 Task: Update the status of the saved search to active.
Action: Mouse moved to (401, 309)
Screenshot: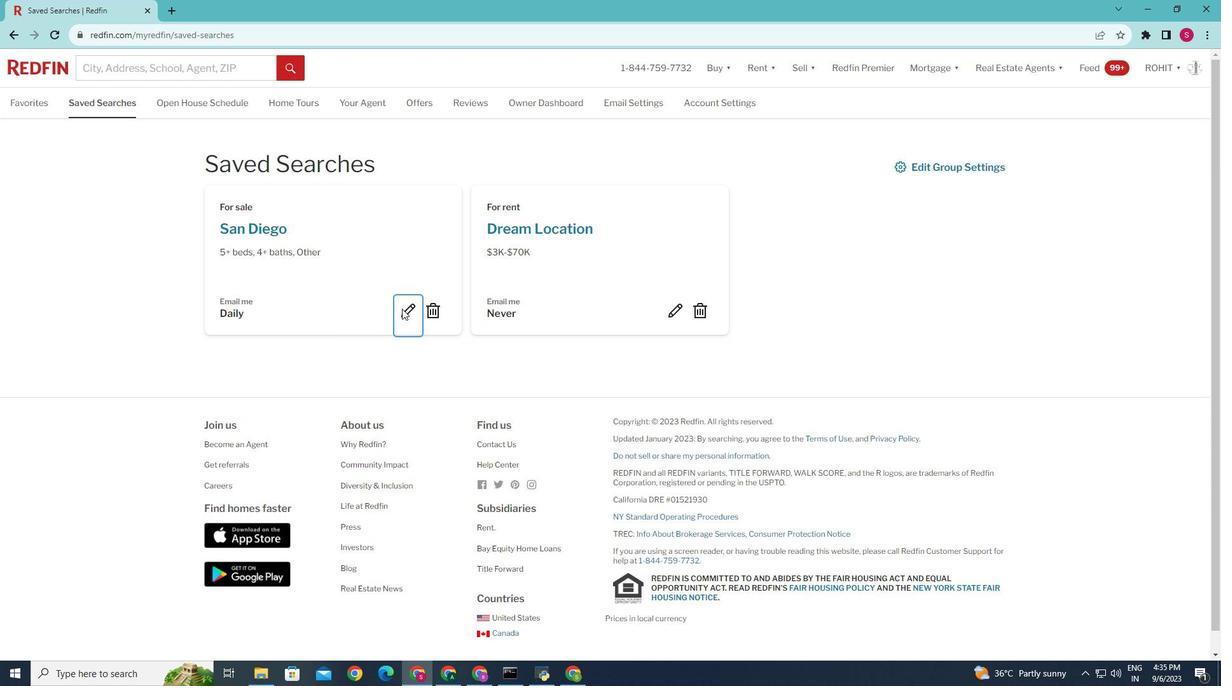 
Action: Mouse pressed left at (401, 309)
Screenshot: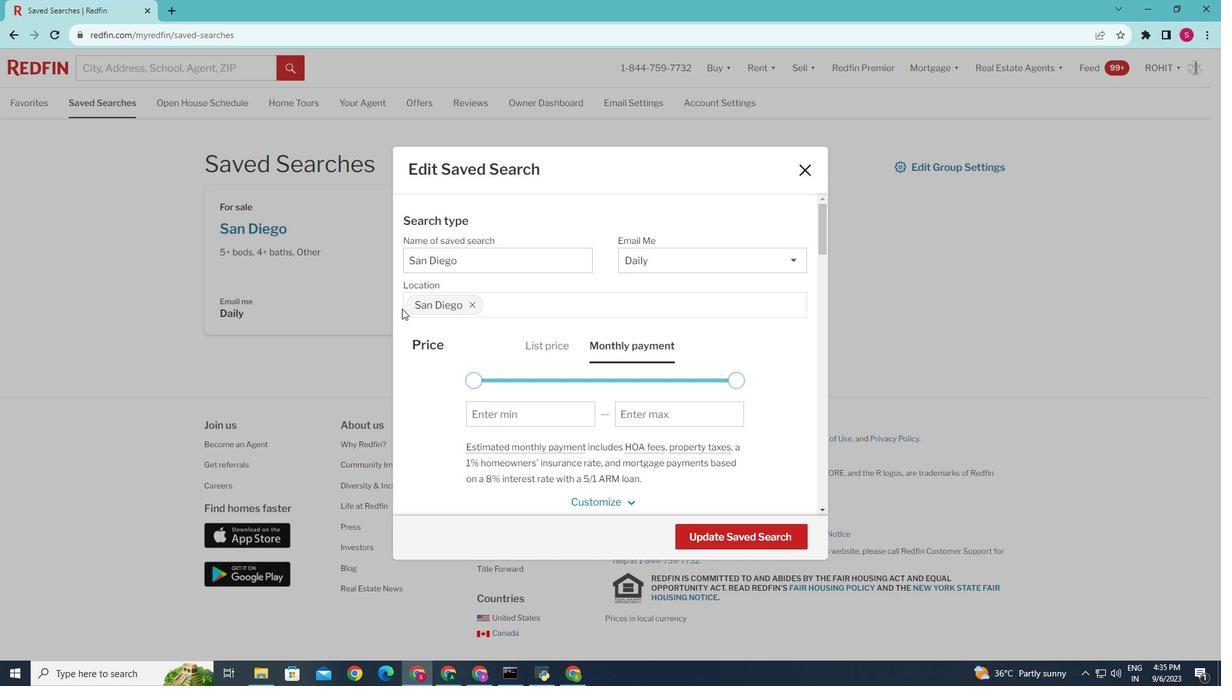
Action: Mouse moved to (475, 345)
Screenshot: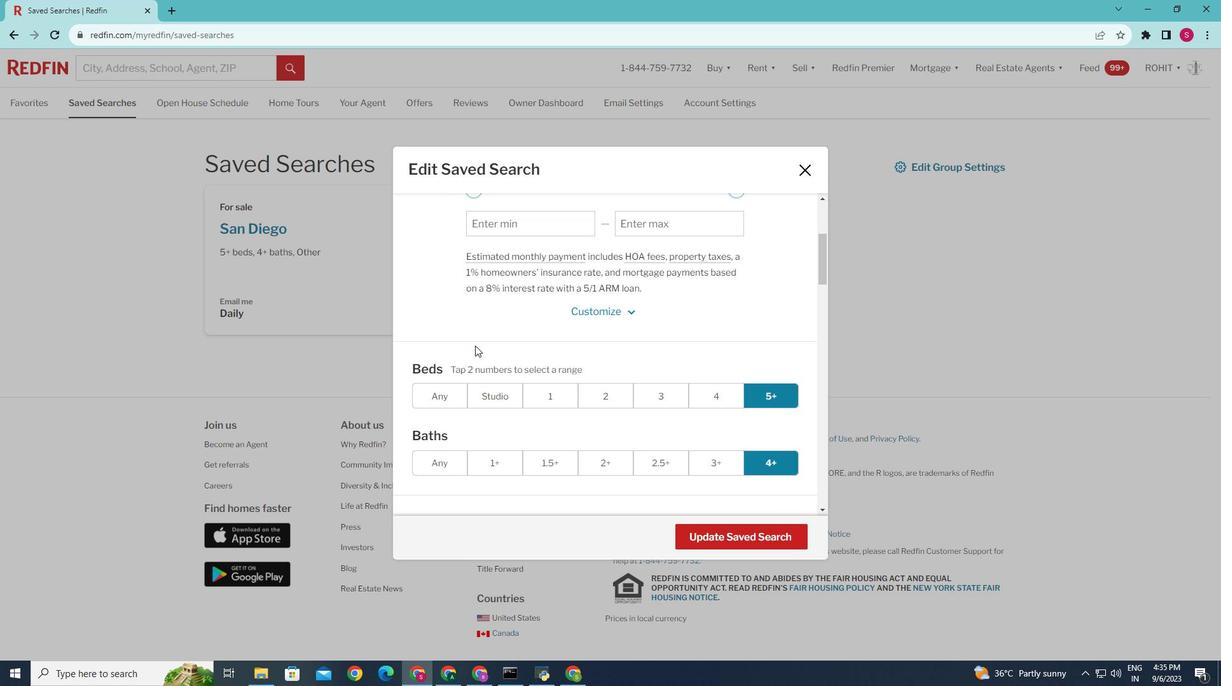 
Action: Mouse scrolled (475, 345) with delta (0, 0)
Screenshot: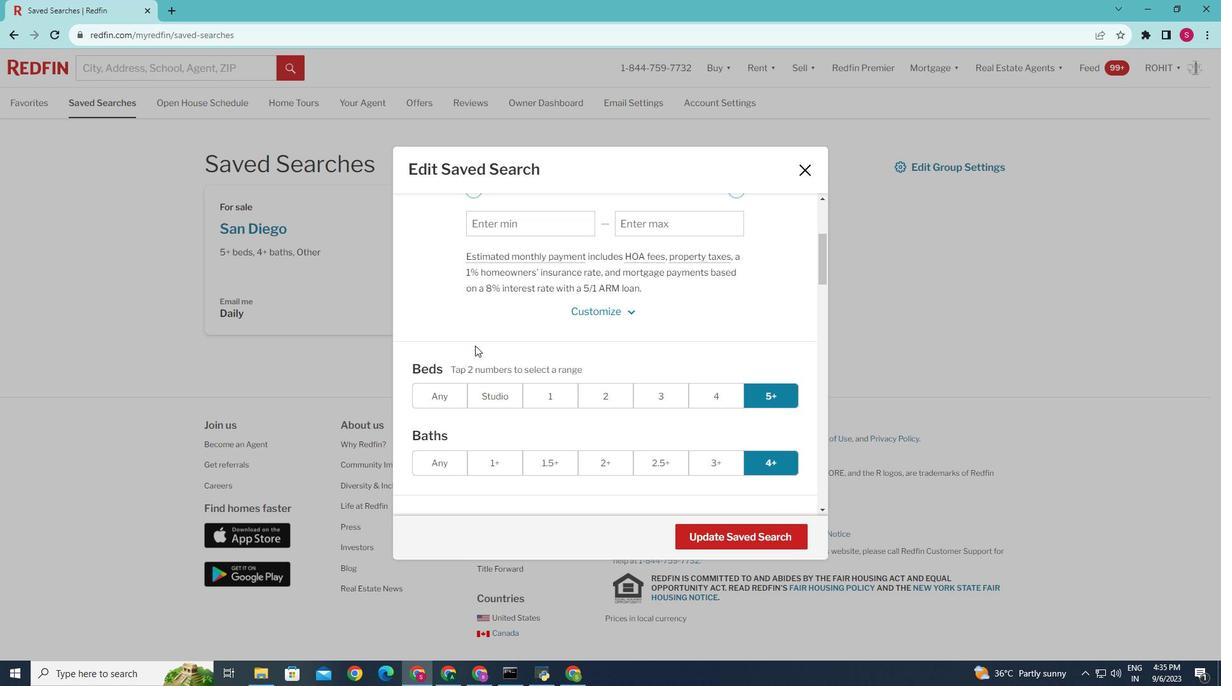 
Action: Mouse scrolled (475, 345) with delta (0, 0)
Screenshot: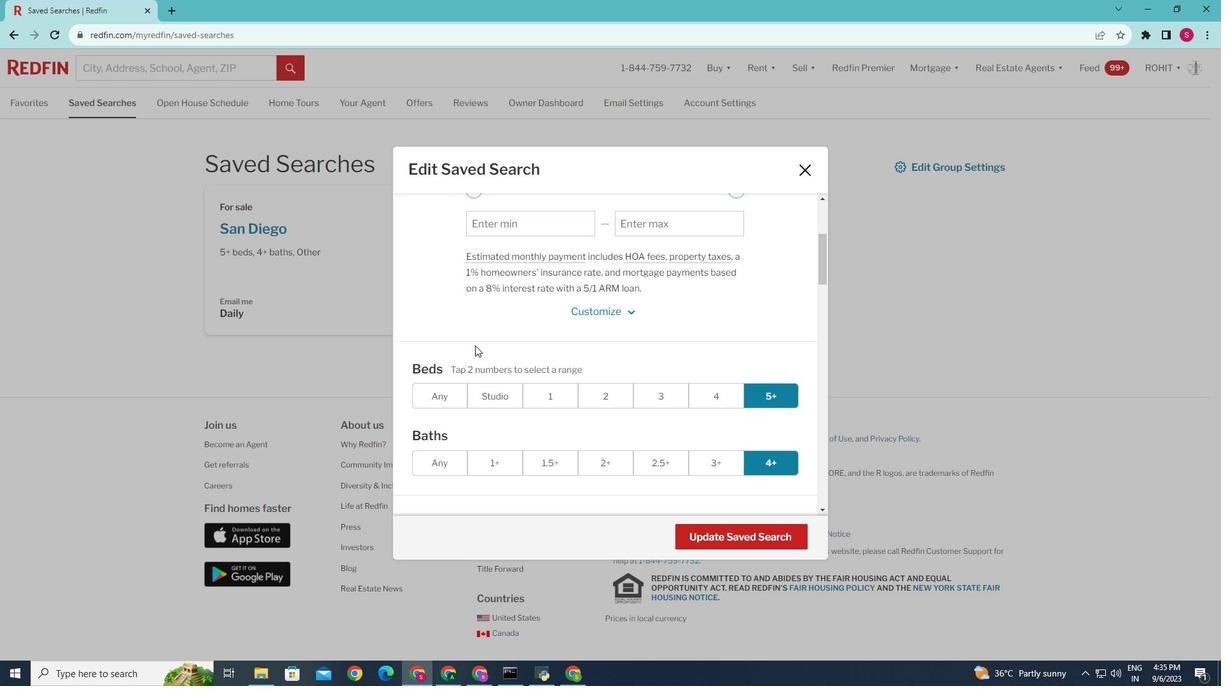 
Action: Mouse scrolled (475, 345) with delta (0, 0)
Screenshot: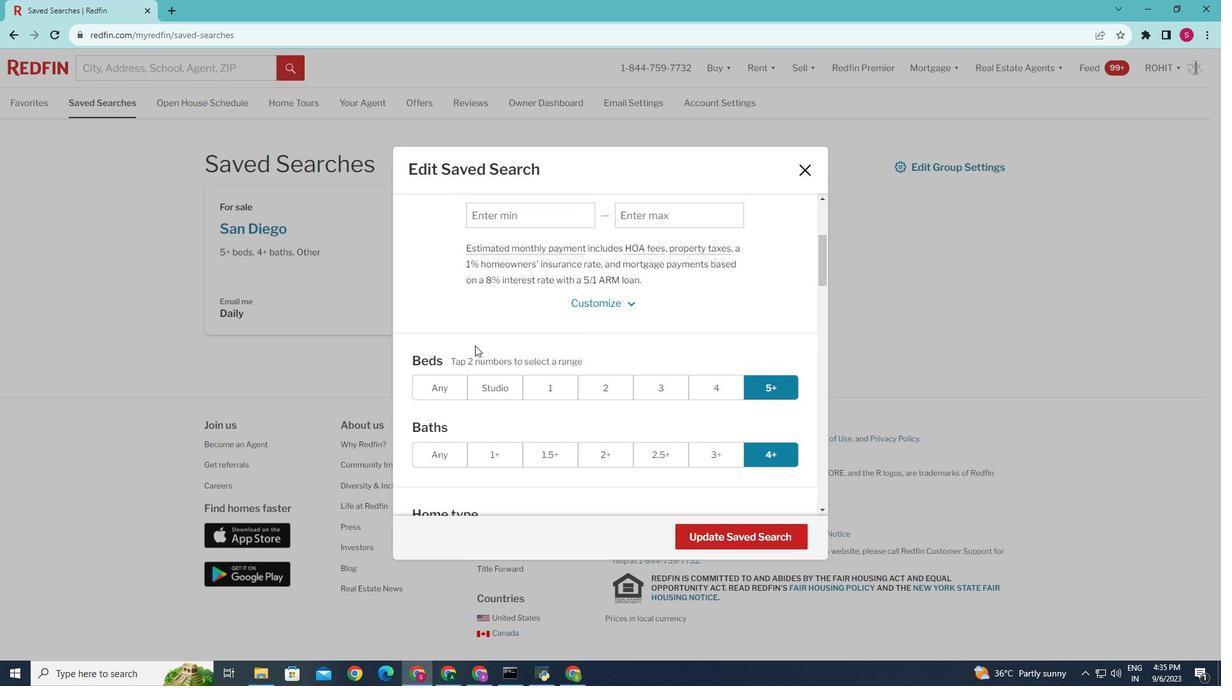 
Action: Mouse scrolled (475, 345) with delta (0, 0)
Screenshot: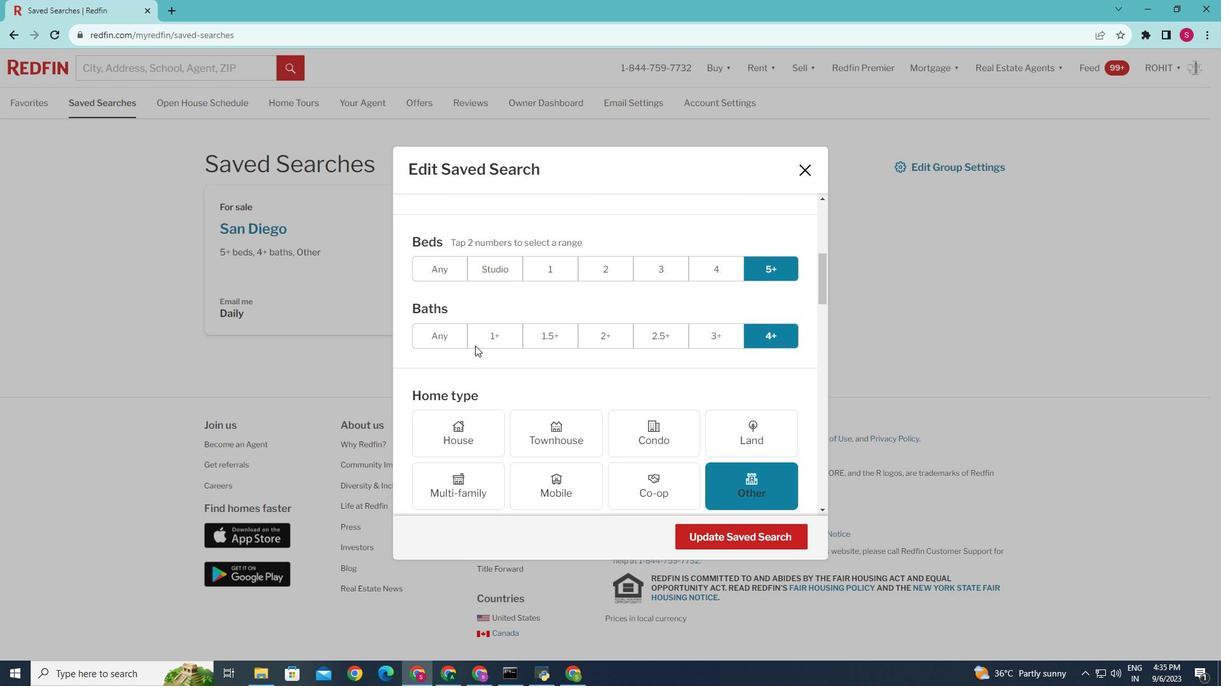
Action: Mouse scrolled (475, 345) with delta (0, 0)
Screenshot: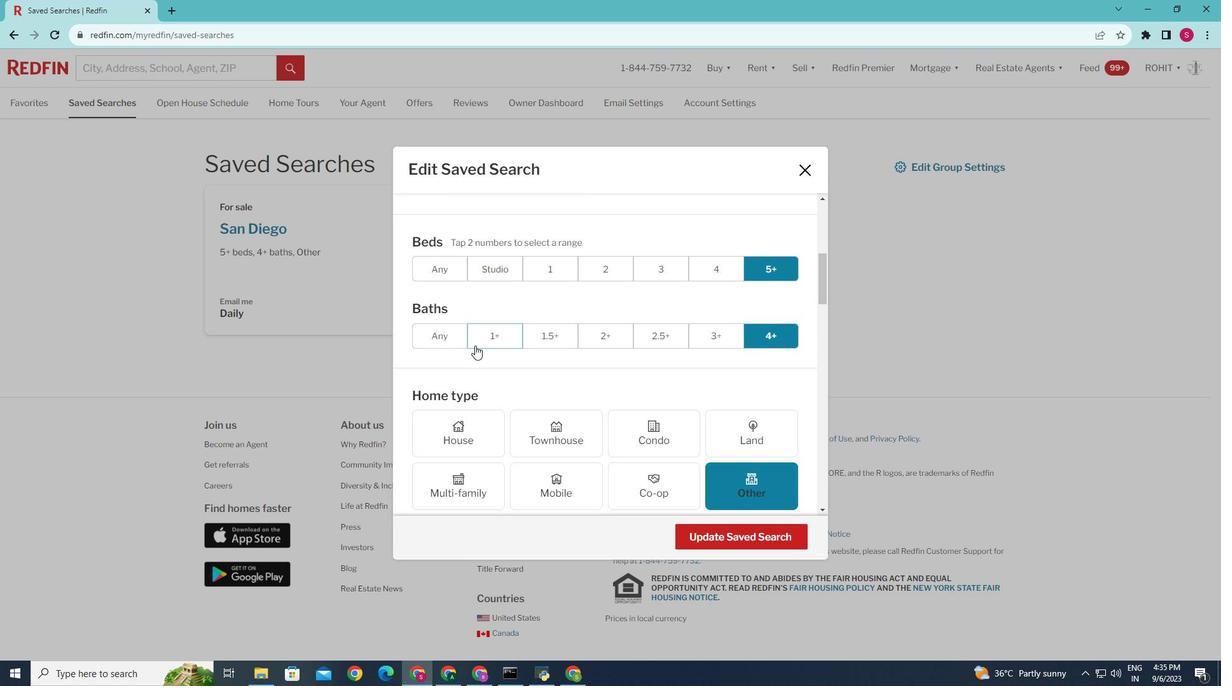 
Action: Mouse scrolled (475, 345) with delta (0, 0)
Screenshot: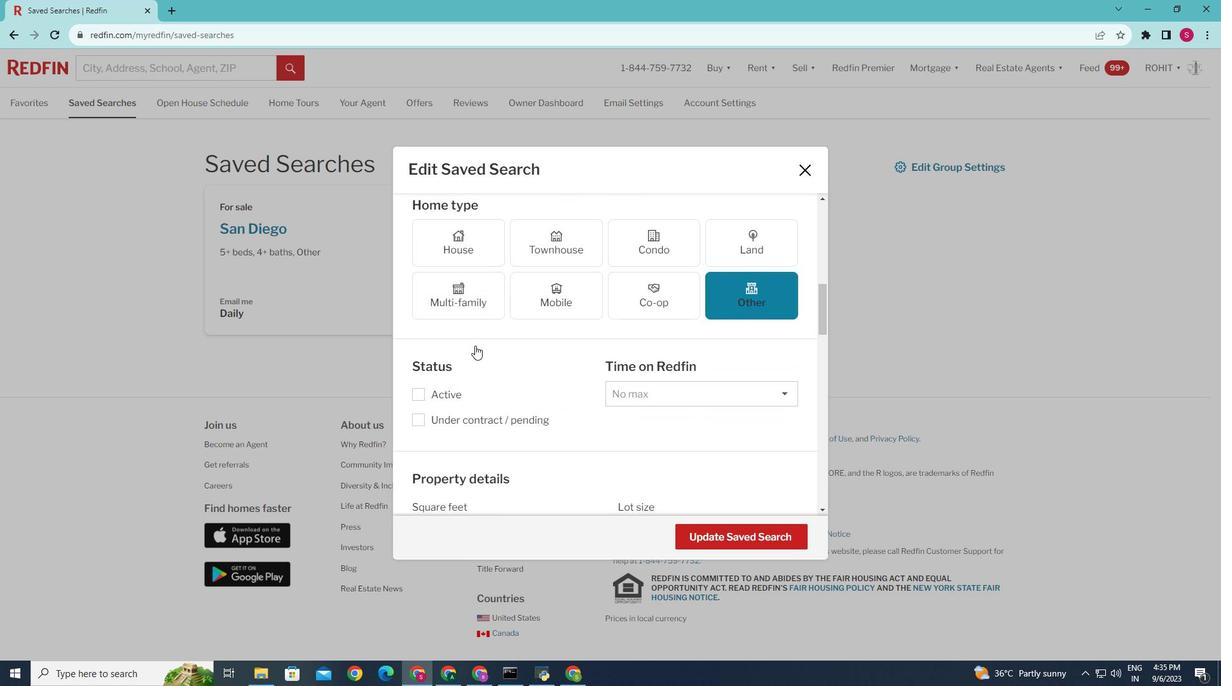 
Action: Mouse scrolled (475, 345) with delta (0, 0)
Screenshot: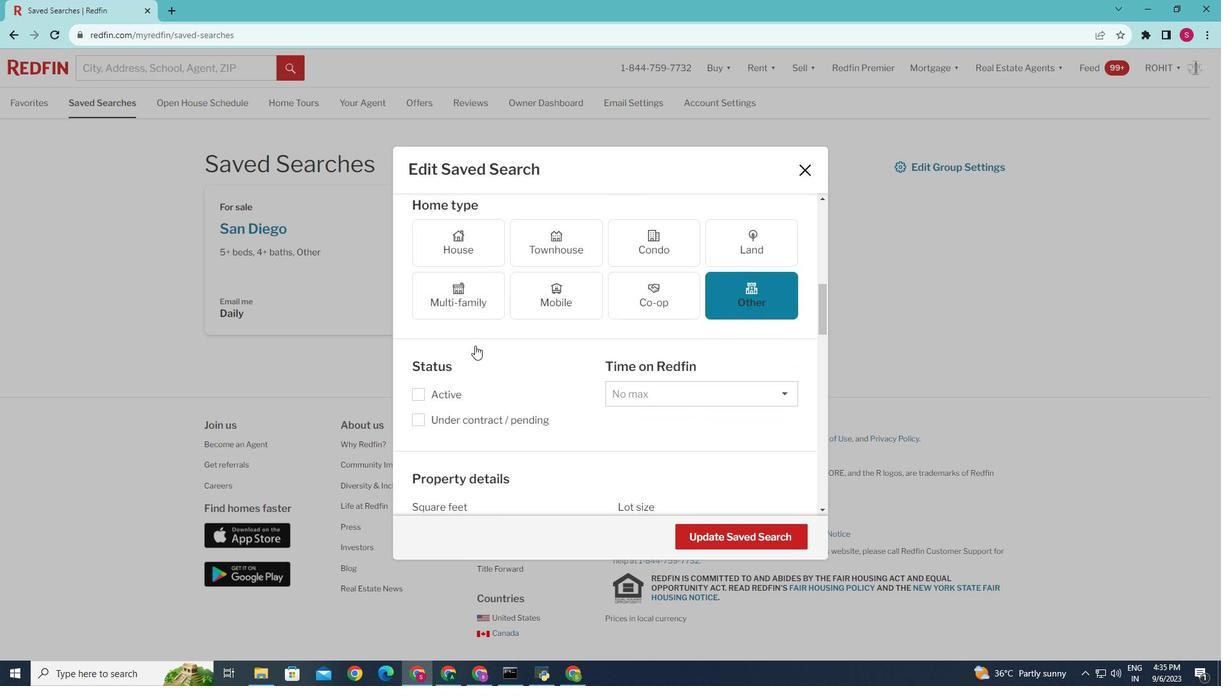 
Action: Mouse scrolled (475, 345) with delta (0, 0)
Screenshot: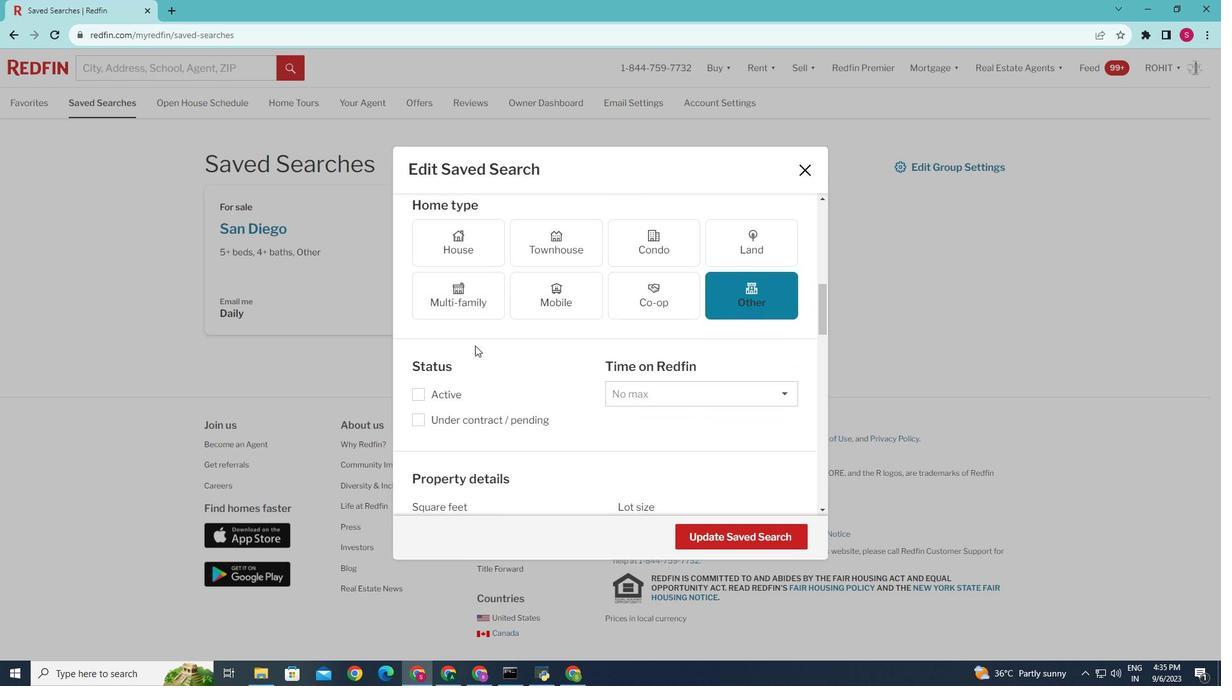 
Action: Mouse moved to (422, 394)
Screenshot: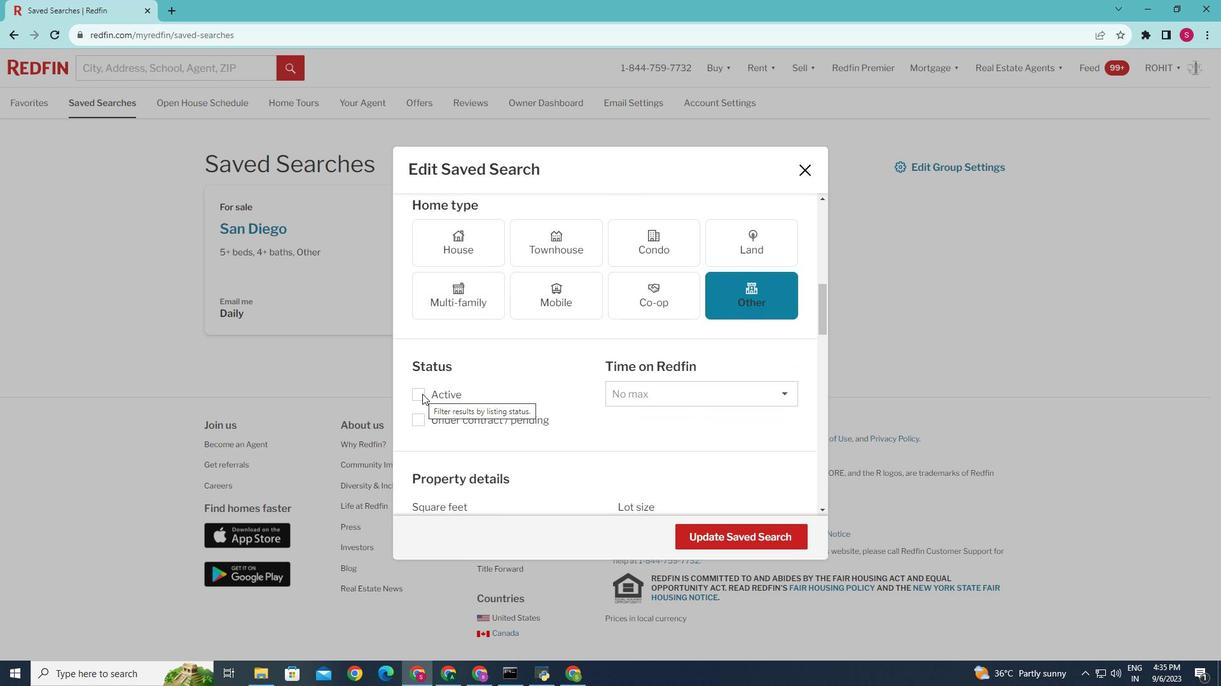 
Action: Mouse pressed left at (422, 394)
Screenshot: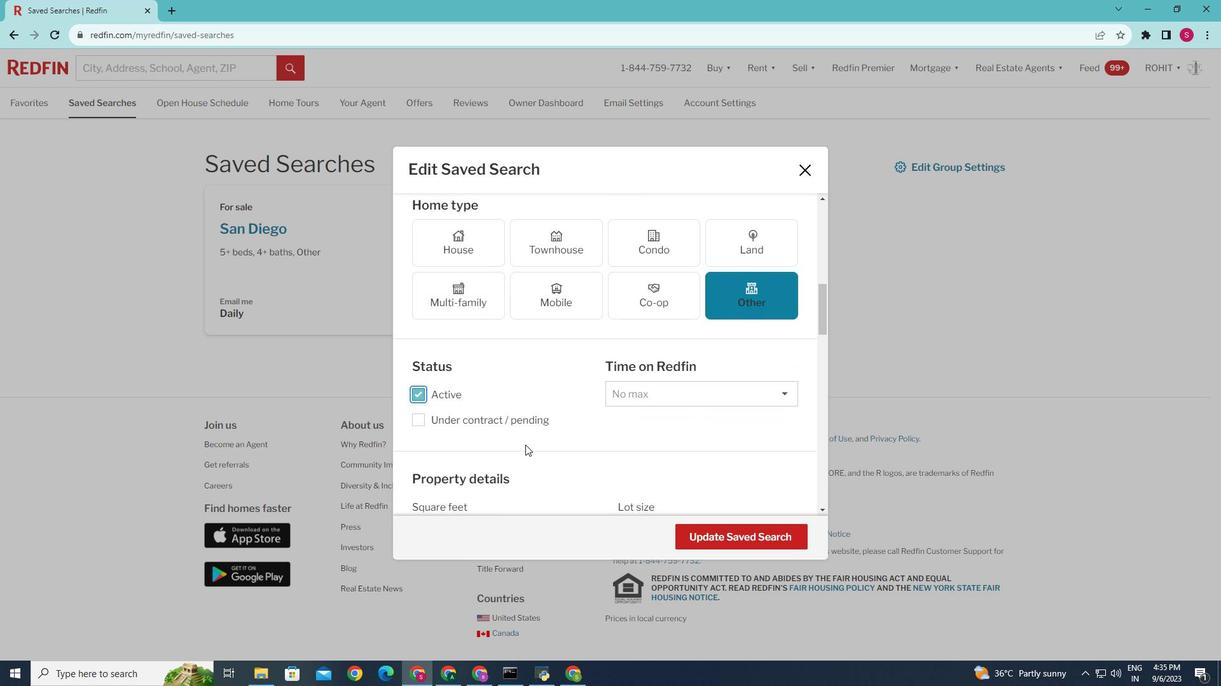 
Action: Mouse moved to (734, 529)
Screenshot: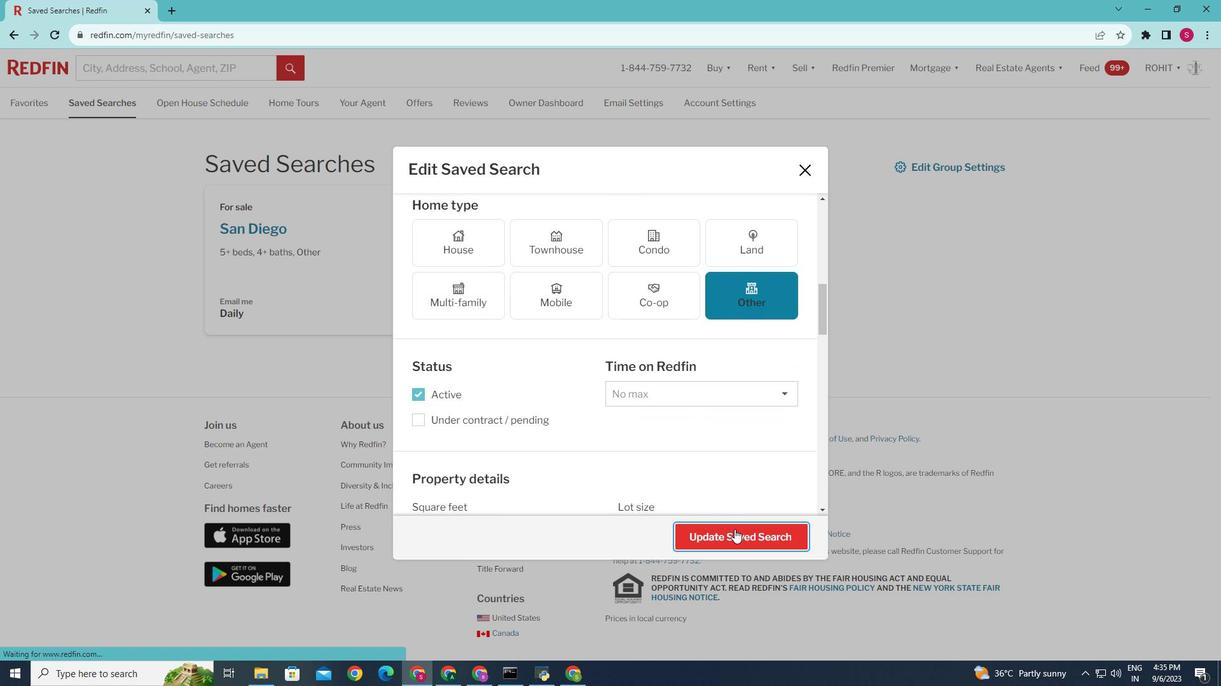 
Action: Mouse pressed left at (734, 529)
Screenshot: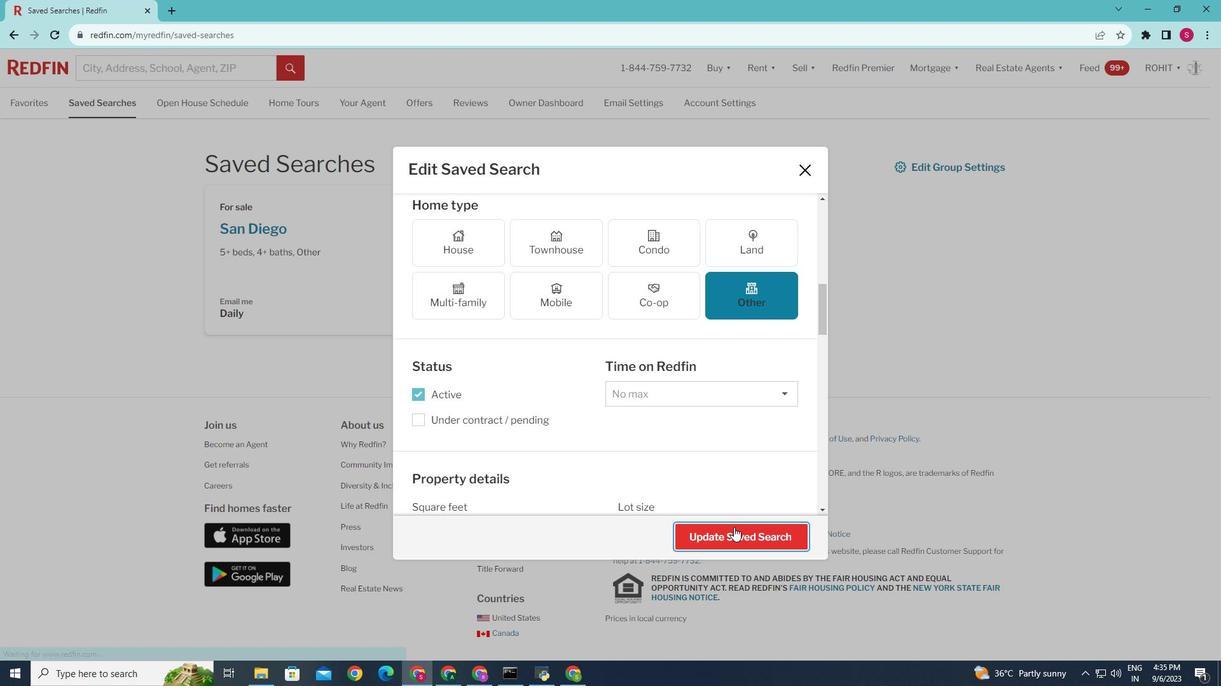 
Action: Mouse moved to (715, 515)
Screenshot: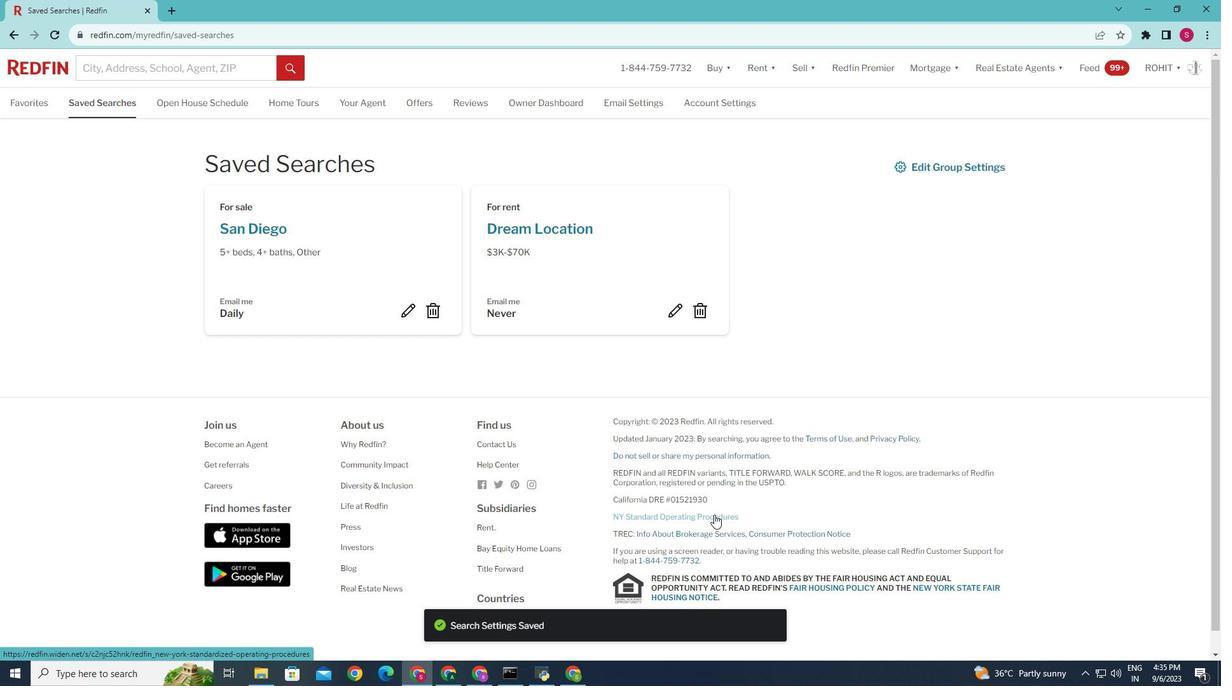 
